 Task: Select Beauty. Add to cart, from CVS_x000D_
 for 3451 Chapel Oaks Dr, Unit 404, Building 4, Coppell, Texas 75019, Cell Number 6807042056, following items : Good Chemistry Body Spray Pink Palm (4.25 oz) - 1, NYX Professional Makeup Face & Body Glitter Rose (0.08 oz) - 1, Kiss Strip Lash Adhesive with Aloe Clear (0.25 oz) - 2, e.l.f. Intense Ink Eyeliner Blackest Black (0.088 oz) - 1, Pampers Aqua Pure Wipes (56 ct) - 2
Action: Mouse moved to (804, 105)
Screenshot: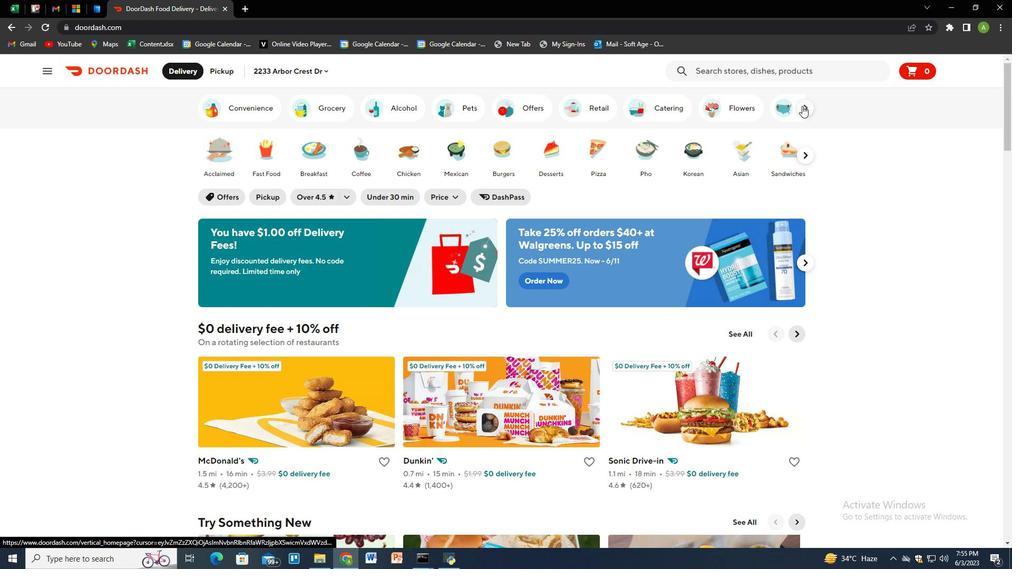 
Action: Mouse pressed left at (804, 105)
Screenshot: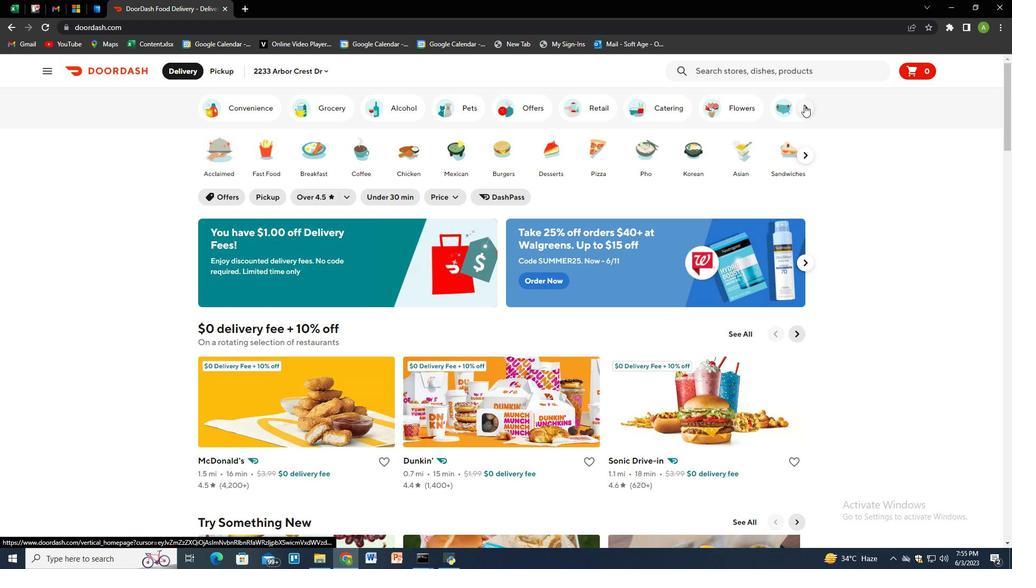 
Action: Mouse moved to (623, 109)
Screenshot: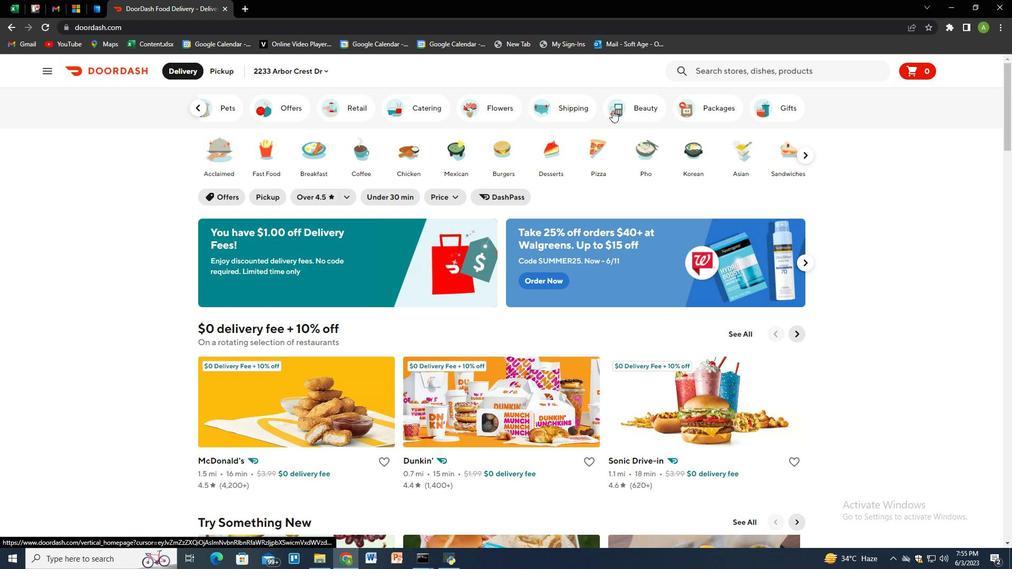 
Action: Mouse pressed left at (623, 109)
Screenshot: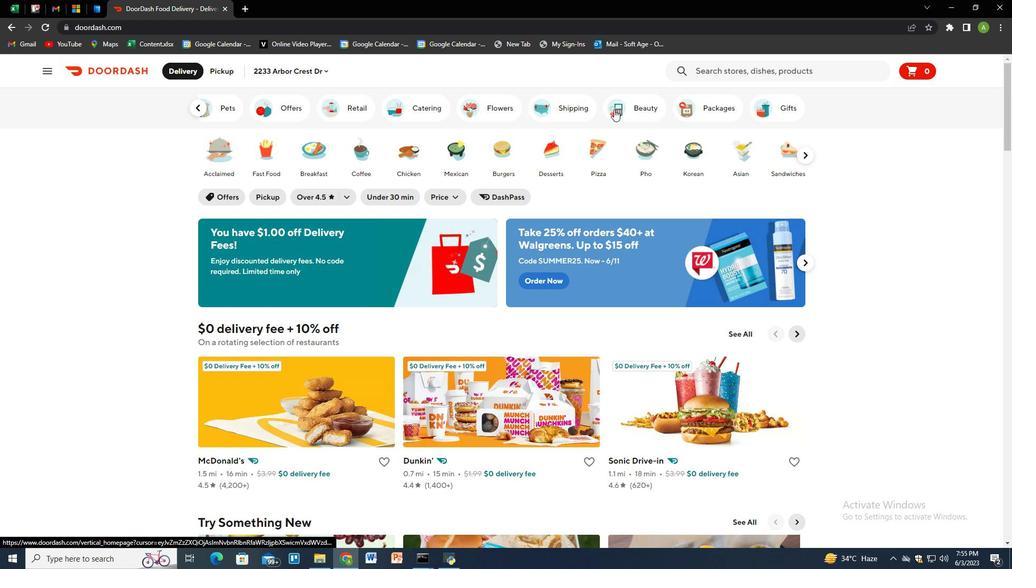 
Action: Mouse moved to (717, 68)
Screenshot: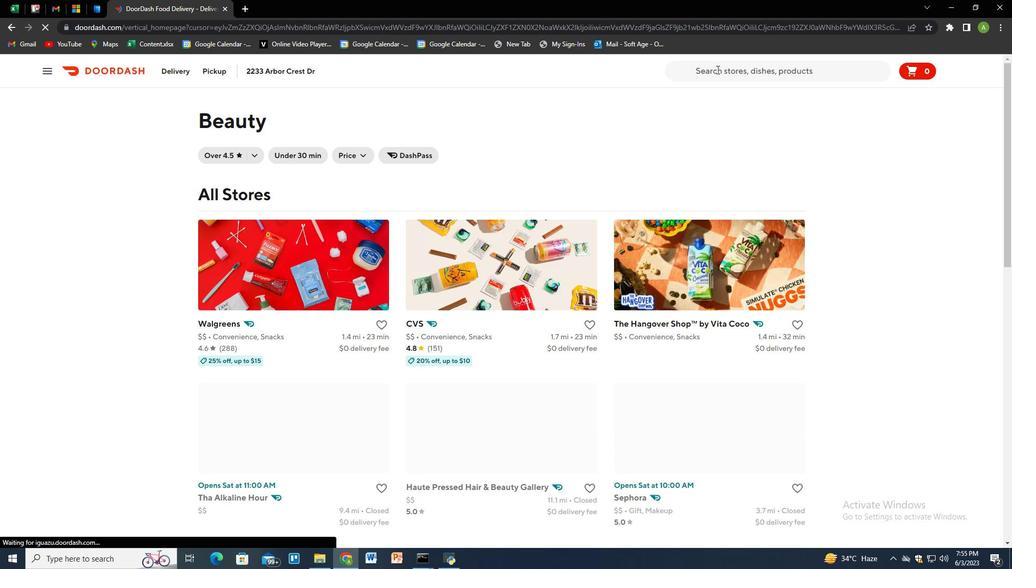 
Action: Mouse pressed left at (717, 68)
Screenshot: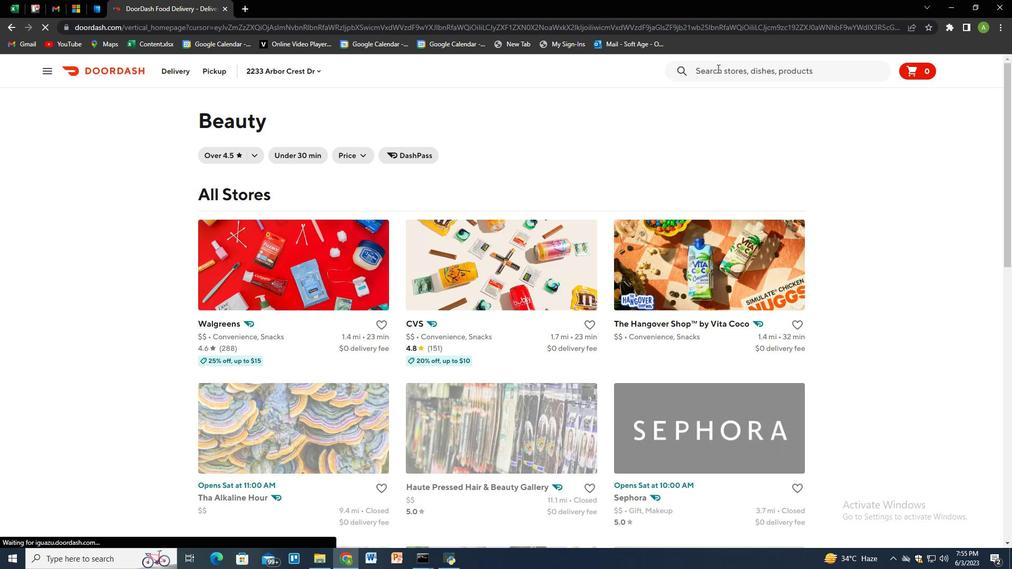 
Action: Key pressed cvs
Screenshot: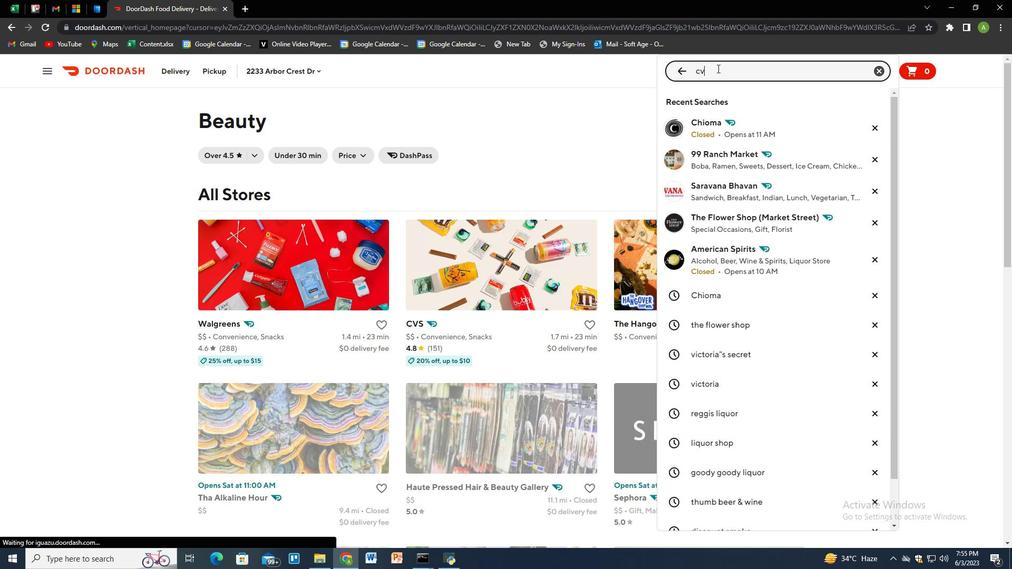 
Action: Mouse moved to (737, 107)
Screenshot: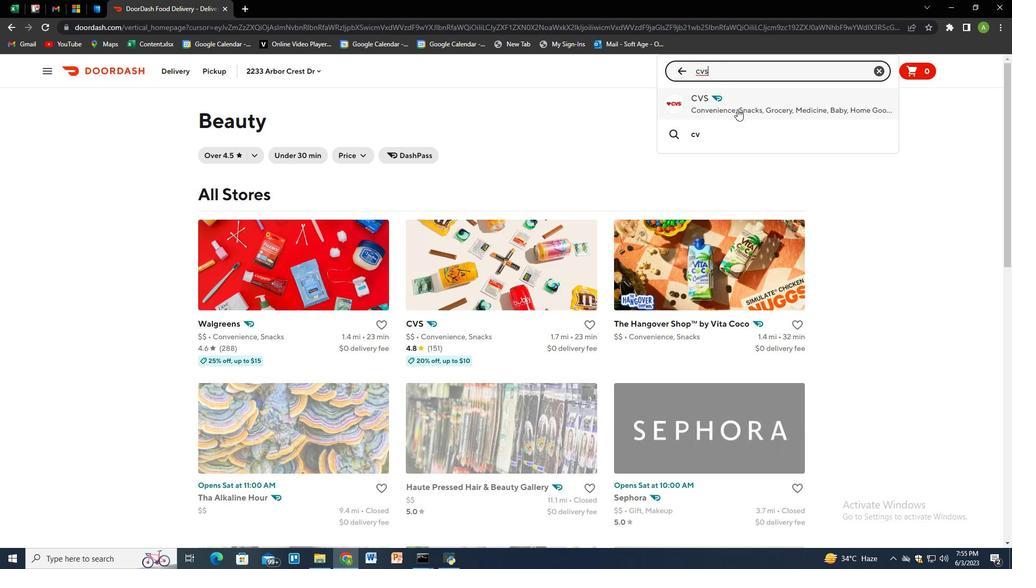 
Action: Mouse pressed left at (737, 107)
Screenshot: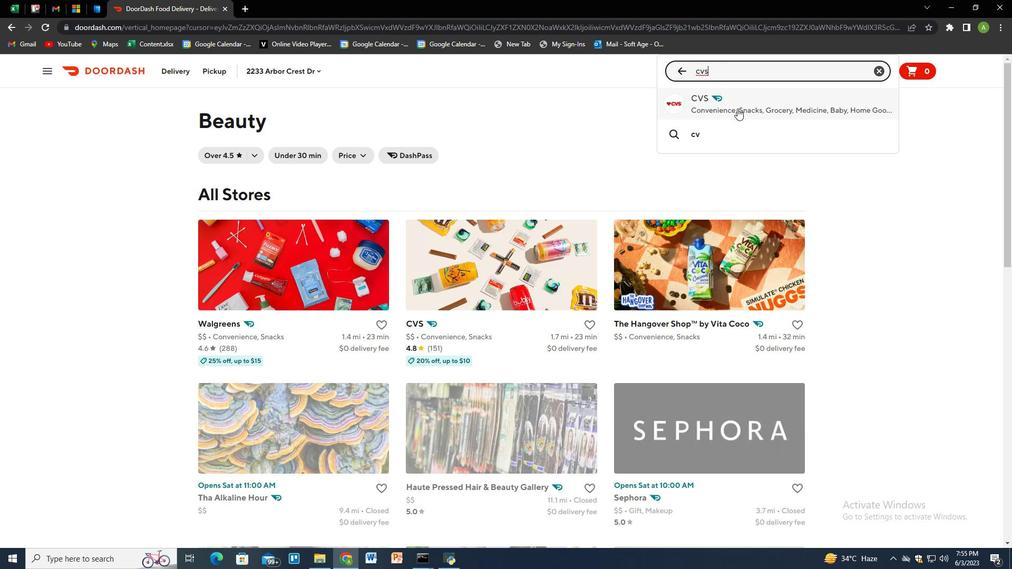 
Action: Mouse moved to (236, 68)
Screenshot: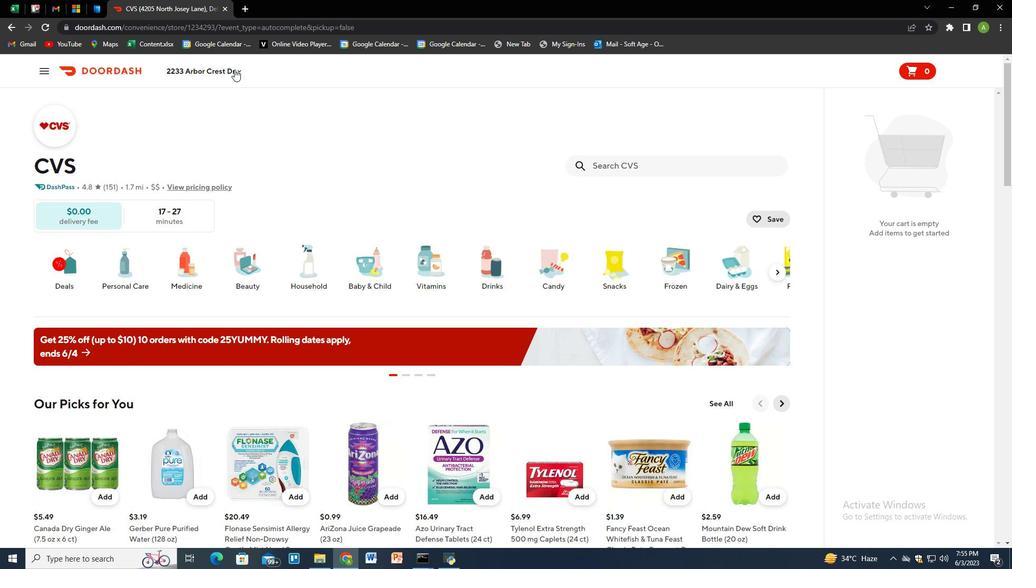 
Action: Mouse pressed left at (236, 68)
Screenshot: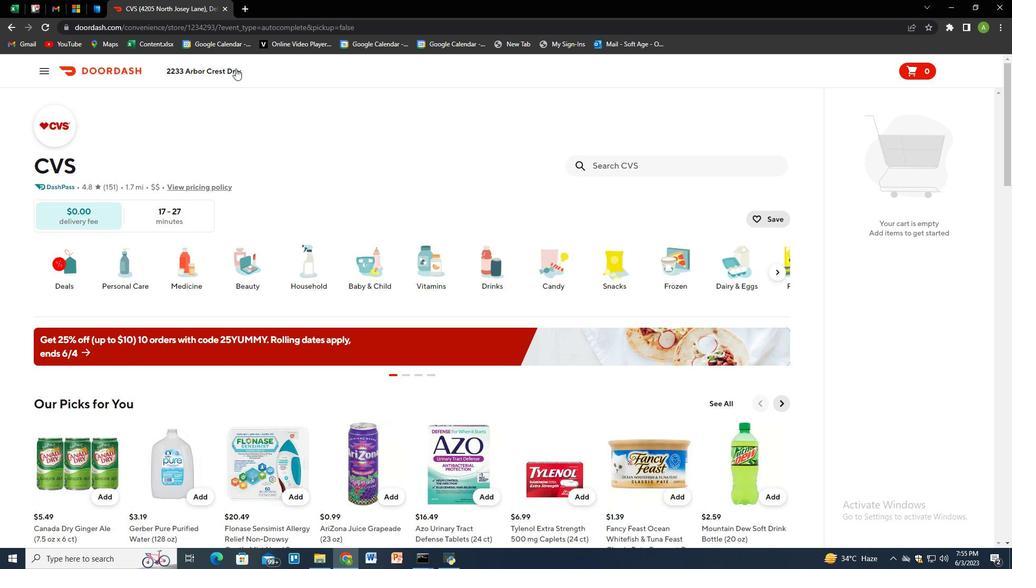 
Action: Mouse moved to (240, 115)
Screenshot: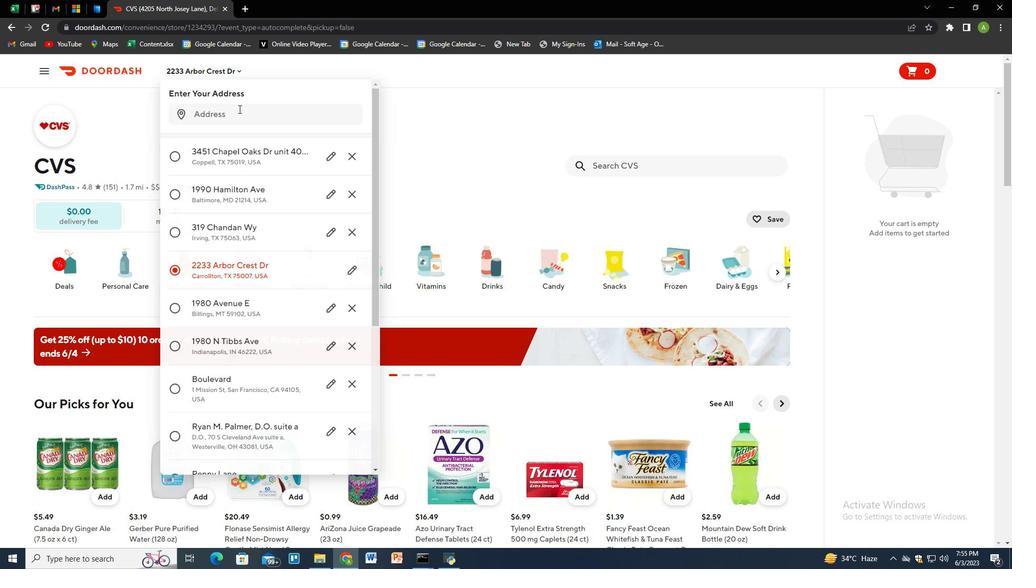 
Action: Mouse pressed left at (240, 115)
Screenshot: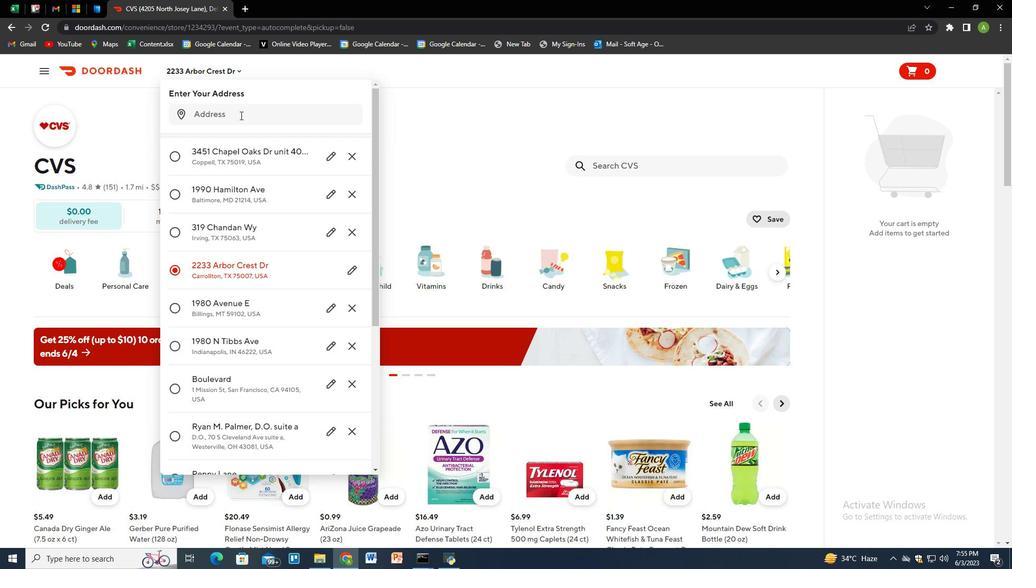 
Action: Key pressed 3451<Key.space>chapel<Key.space>oaks<Key.space>dr,<Key.space>unit<Key.space>404,<Key.space>bul<Key.backspace>ilding<Key.space>4,<Key.space>coppell,<Key.space>texas<Key.space>75019<Key.enter>
Screenshot: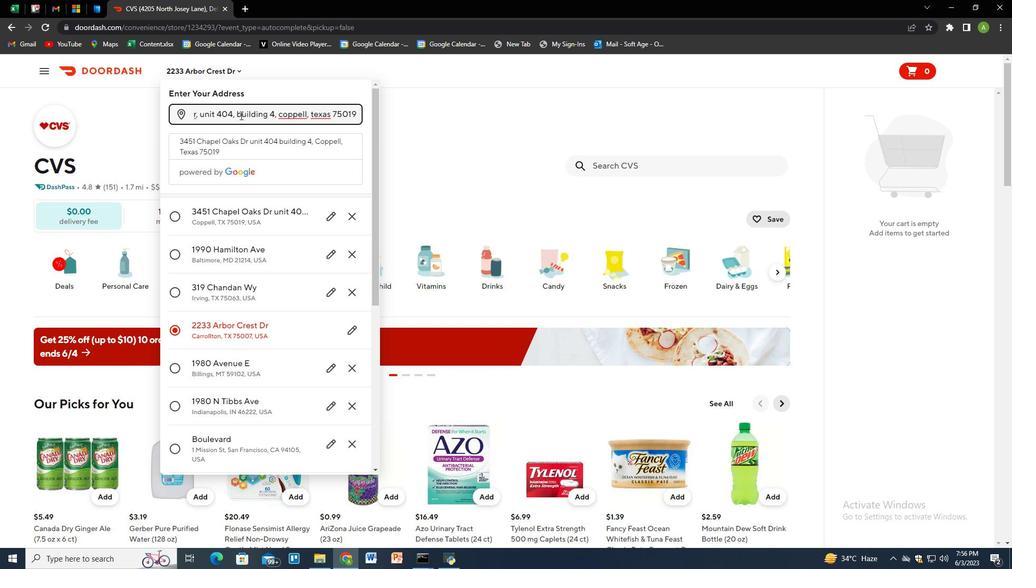 
Action: Mouse moved to (326, 424)
Screenshot: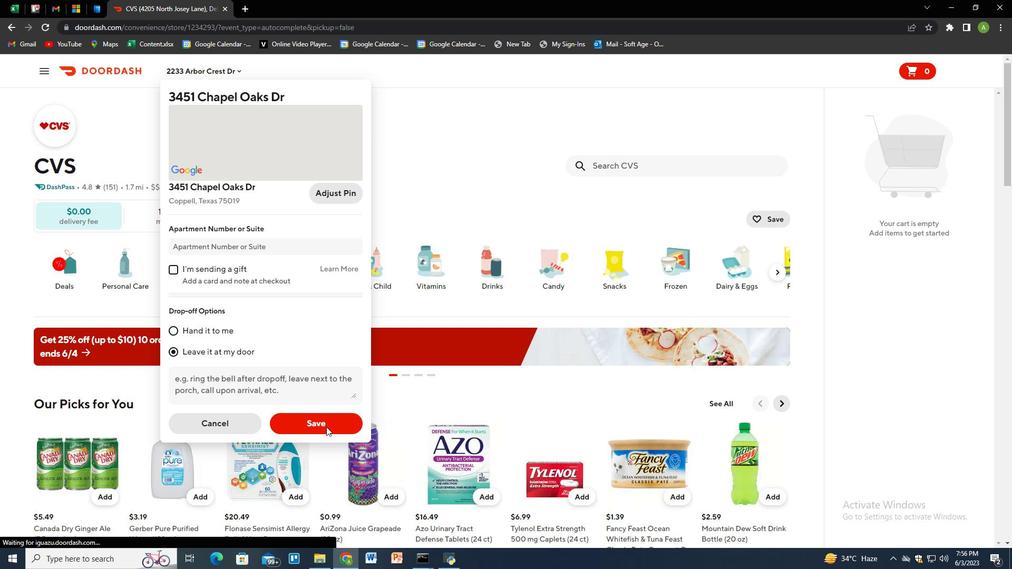 
Action: Mouse pressed left at (326, 424)
Screenshot: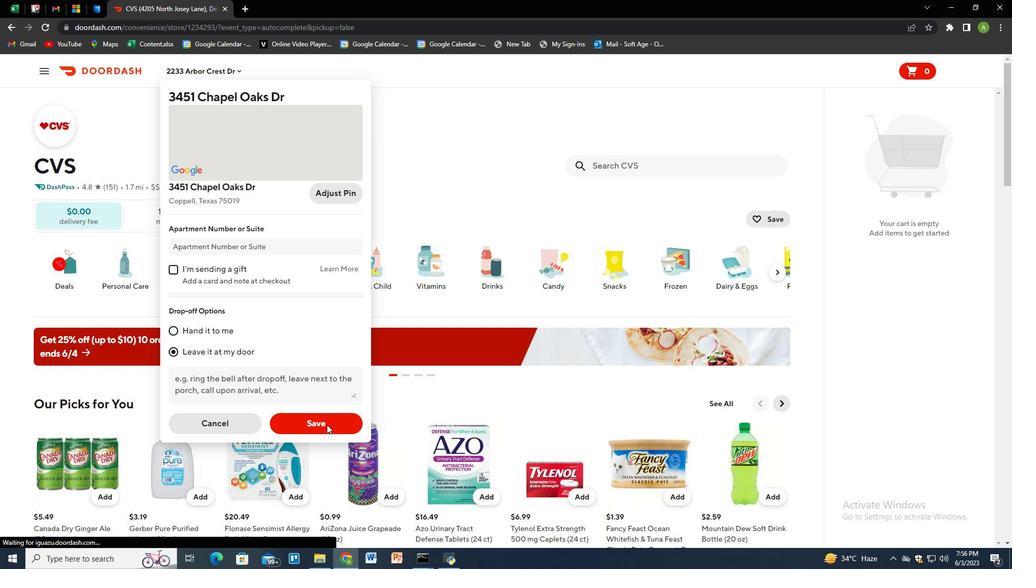 
Action: Mouse moved to (590, 165)
Screenshot: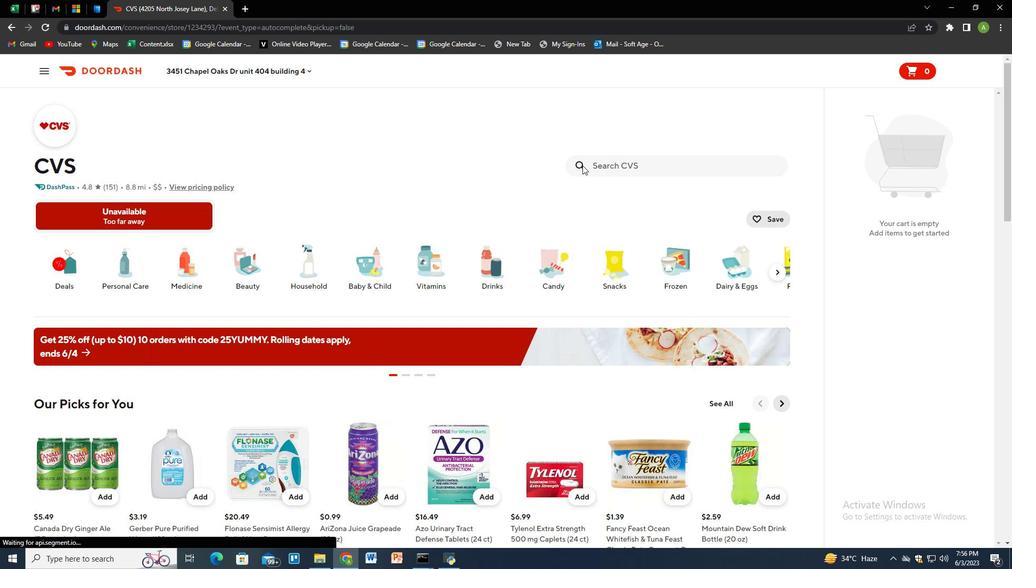 
Action: Mouse pressed left at (590, 165)
Screenshot: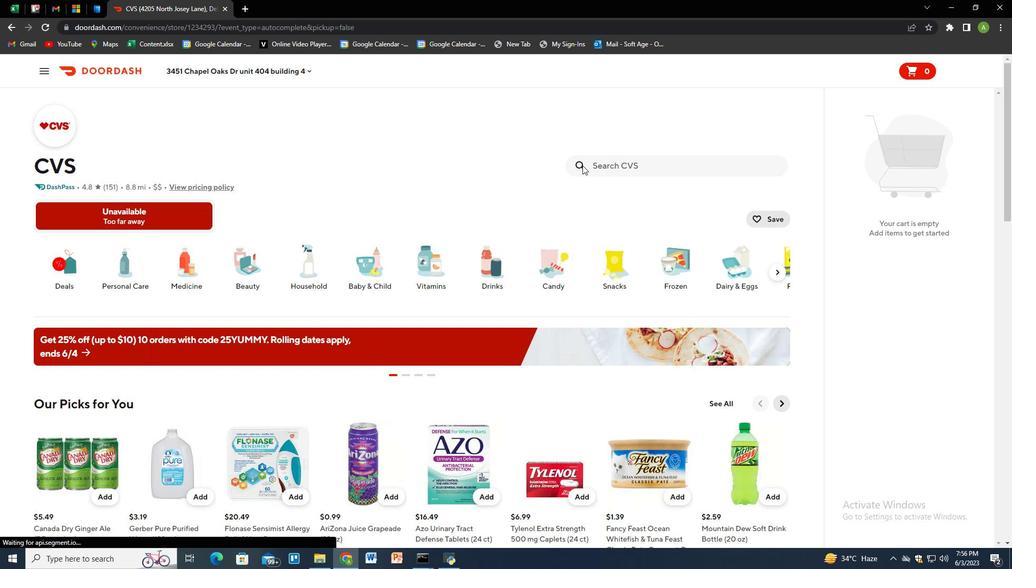 
Action: Key pressed good<Key.space>chemisy<Key.backspace>try<Key.space>body<Key.space>spray<Key.space>pink<Key.space>palm<Key.space><Key.shift_r><Key.shift_r>(4.25<Key.space>oz<Key.shift_r>)<Key.enter>
Screenshot: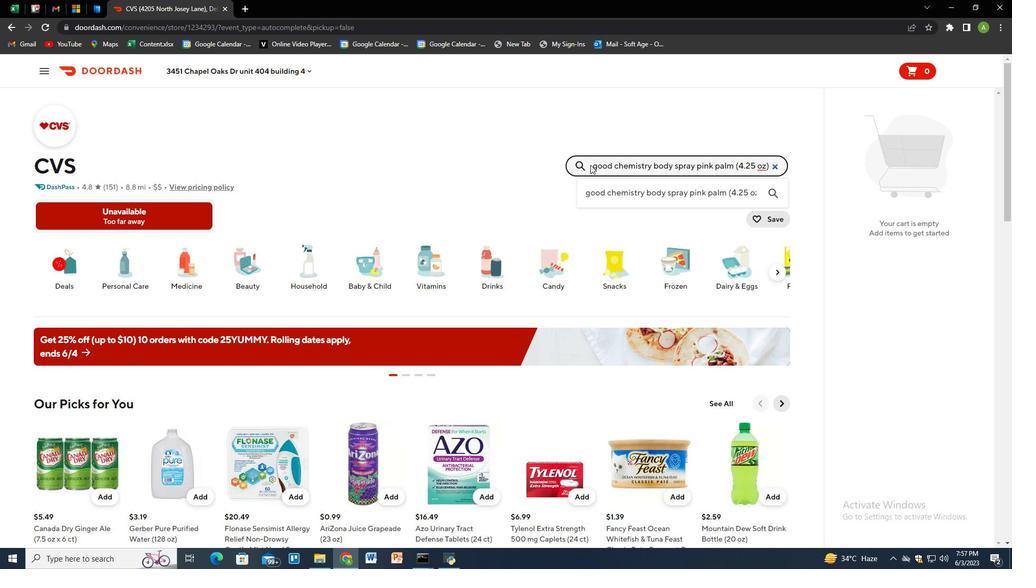 
Action: Mouse moved to (95, 274)
Screenshot: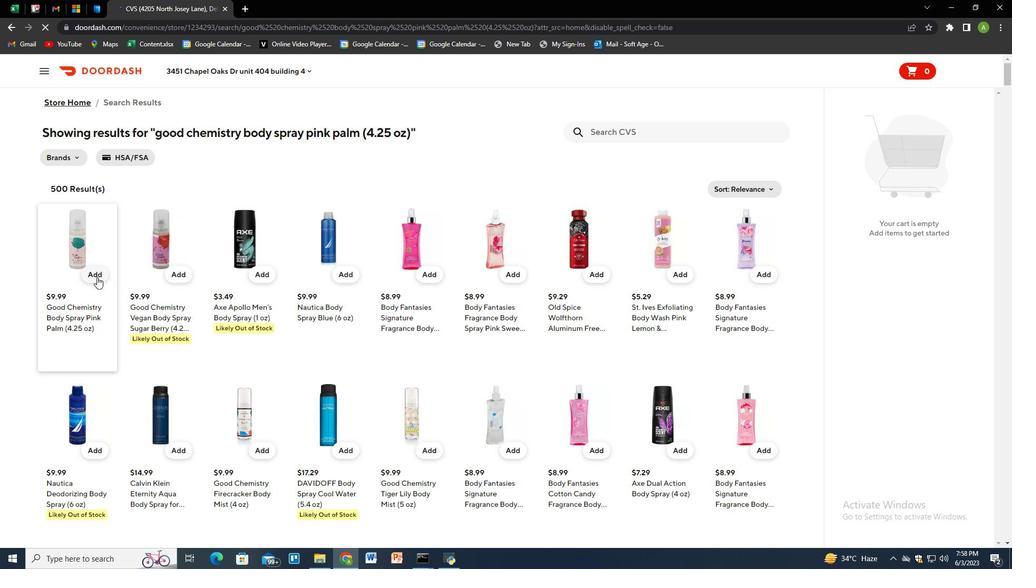
Action: Mouse pressed left at (95, 274)
Screenshot: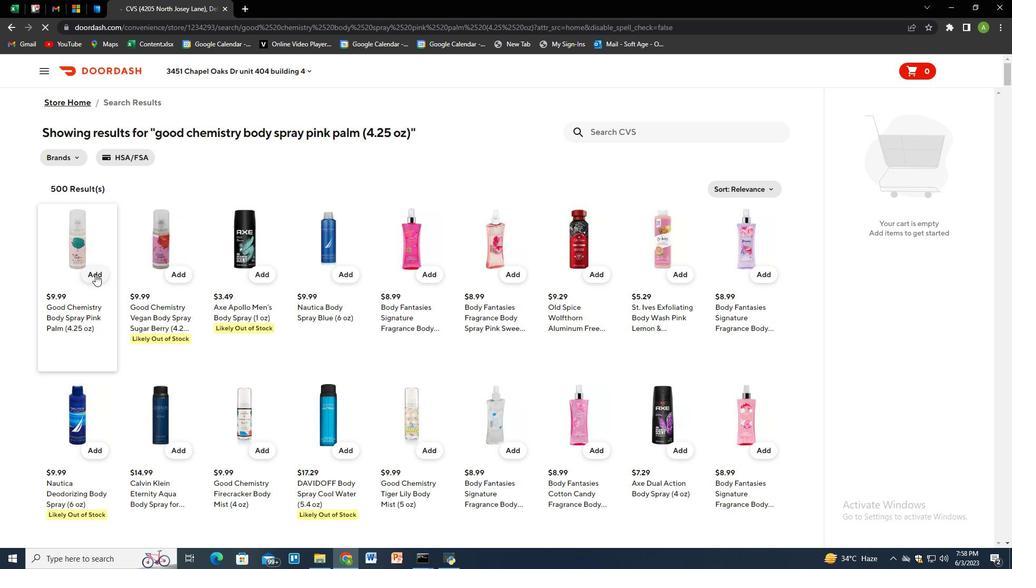 
Action: Mouse moved to (612, 131)
Screenshot: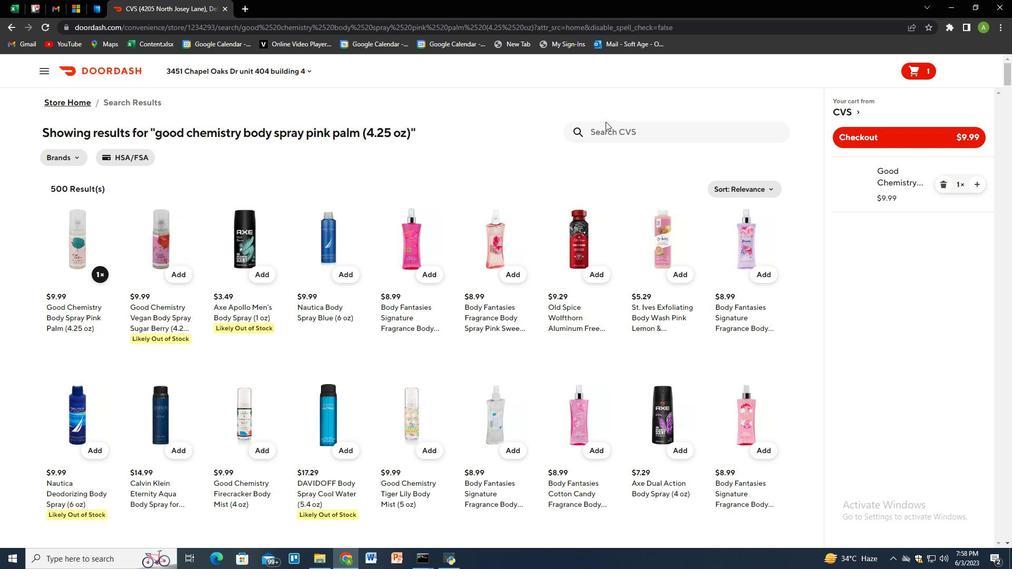 
Action: Mouse pressed left at (612, 131)
Screenshot: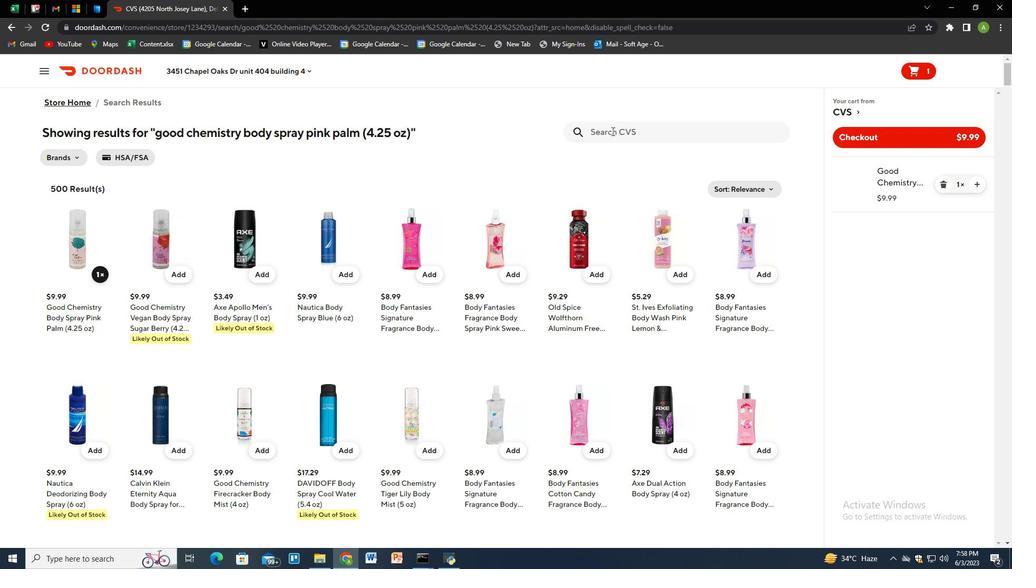 
Action: Key pressed nyx<Key.space>professional<Key.space>makeup<Key.space>face<Key.space><Key.shift_r><Key.shift_r><Key.shift_r><Key.shift_r>&<Key.space>body<Key.space>glitter<Key.space>rose<Key.space><Key.shift_r><Key.shift_r><Key.shift_r>(0.08<Key.space>oz<Key.shift_r>)<Key.enter>
Screenshot: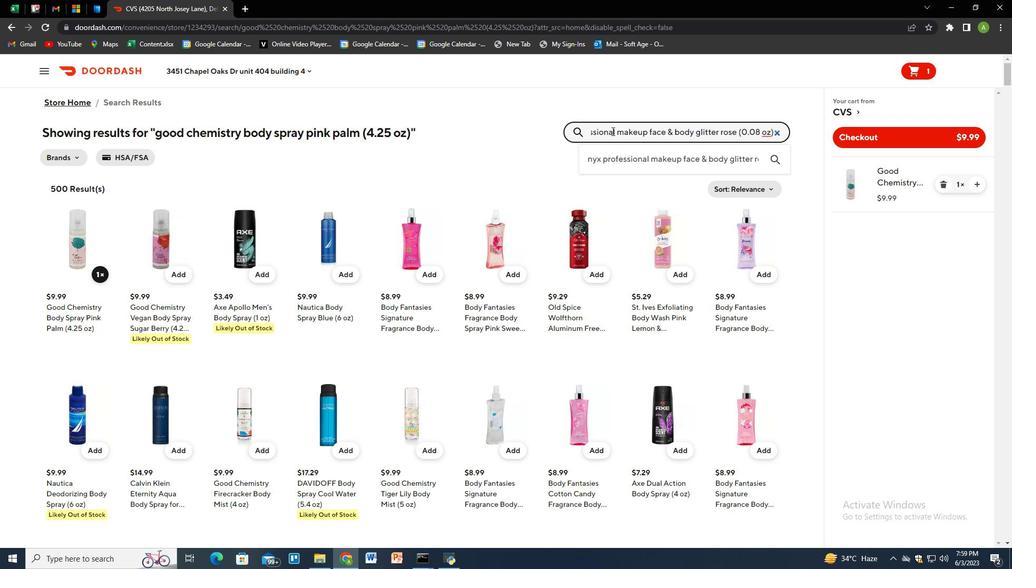 
Action: Mouse moved to (96, 276)
Screenshot: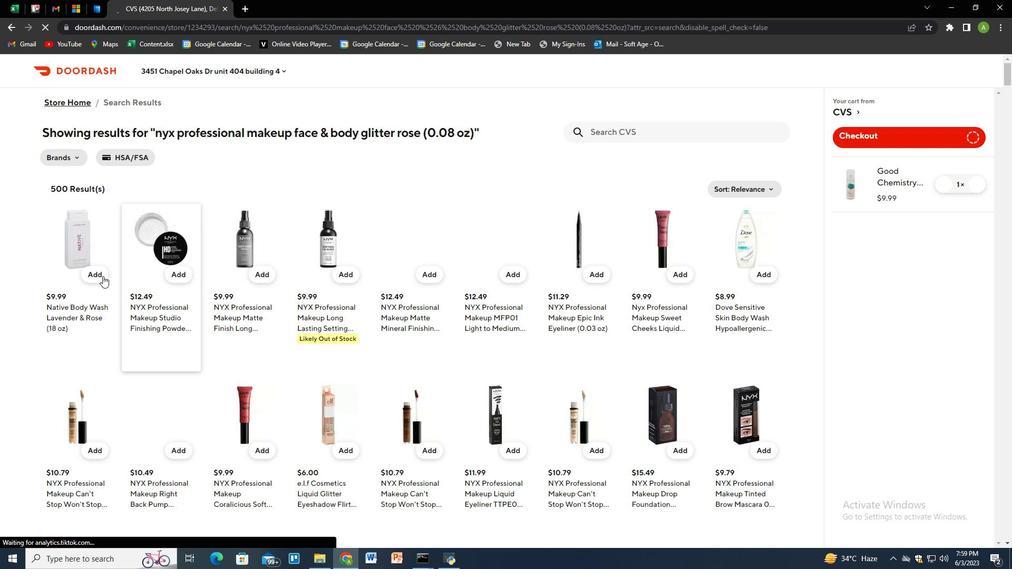 
Action: Mouse pressed left at (96, 276)
Screenshot: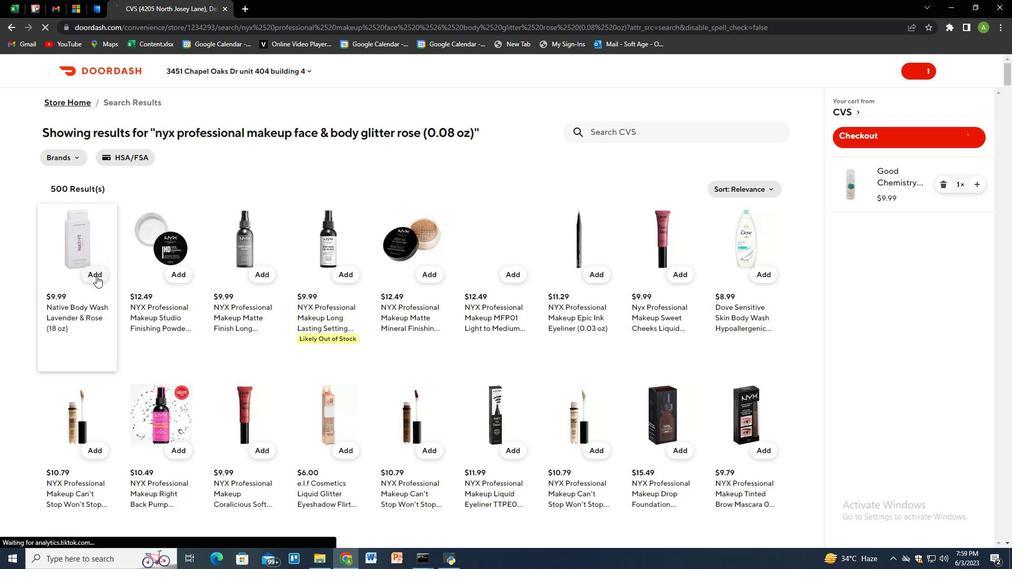 
Action: Mouse moved to (609, 137)
Screenshot: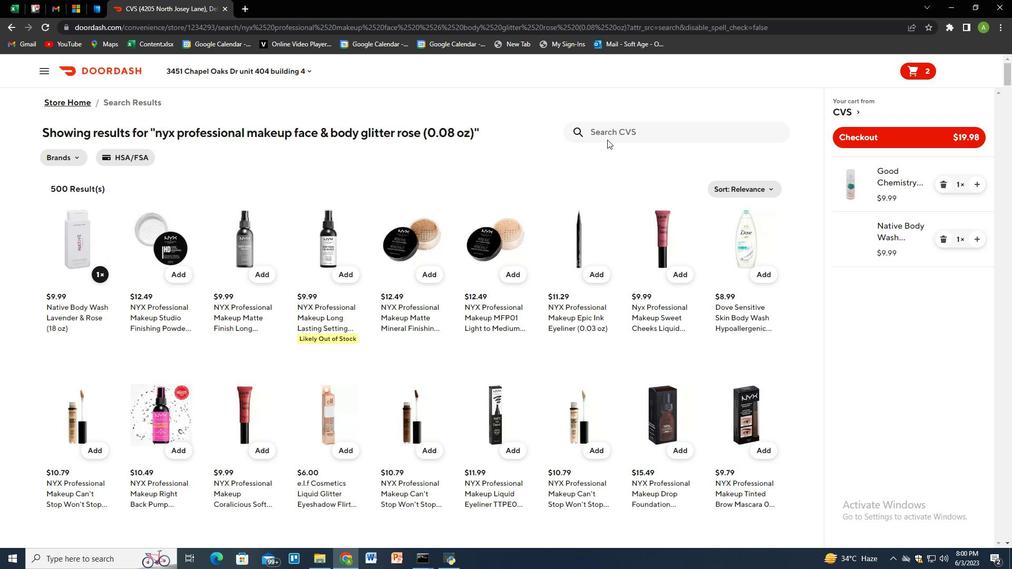 
Action: Mouse pressed left at (609, 137)
Screenshot: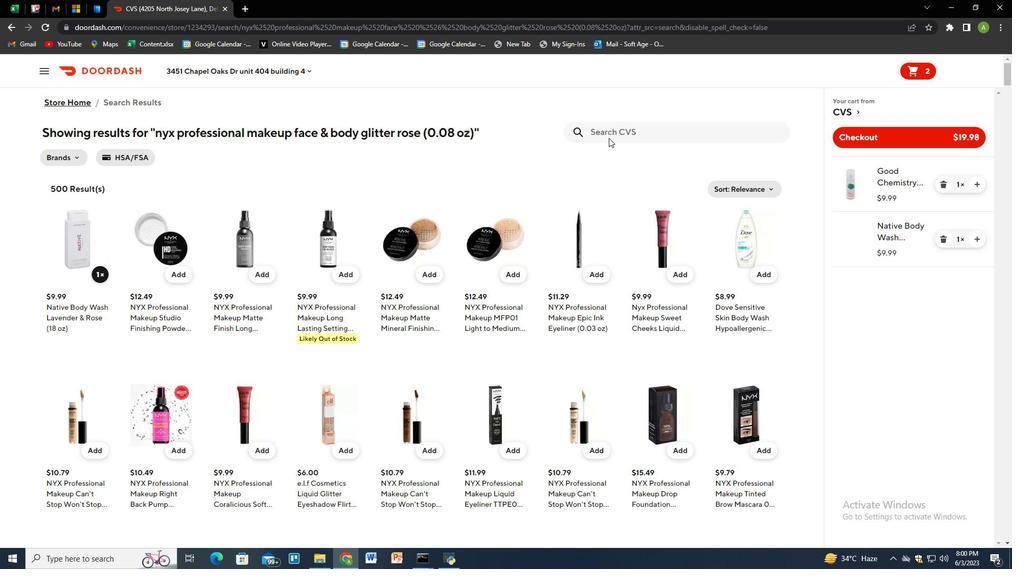 
Action: Key pressed kiss<Key.space>strip<Key.space>lash<Key.space>adhesive<Key.space>with<Key.space>aloe<Key.space>cleat<Key.backspace>r<Key.space><Key.shift_r>(0.25<Key.space>oz<Key.shift_r>)<Key.enter>
Screenshot: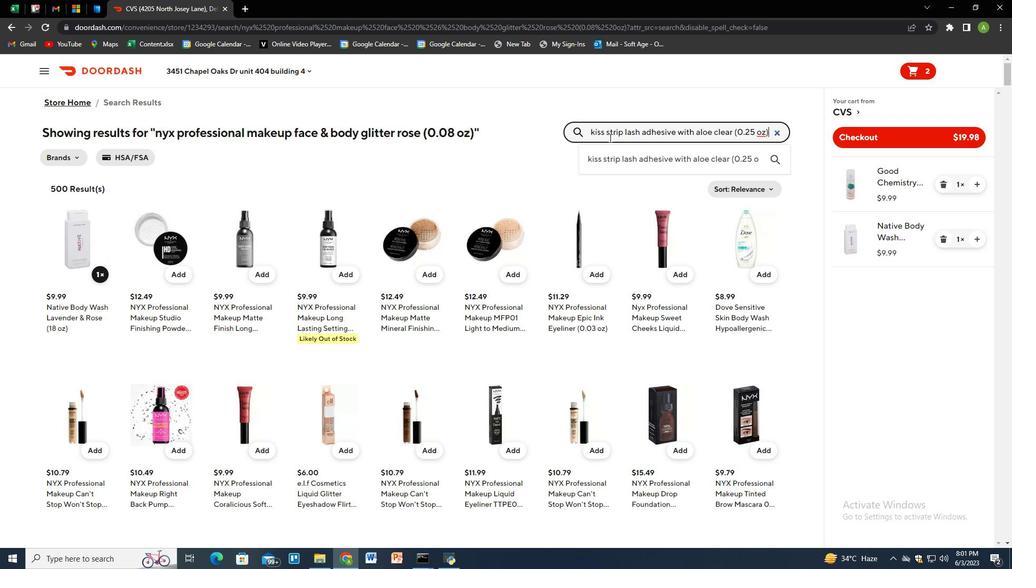 
Action: Mouse moved to (89, 272)
Screenshot: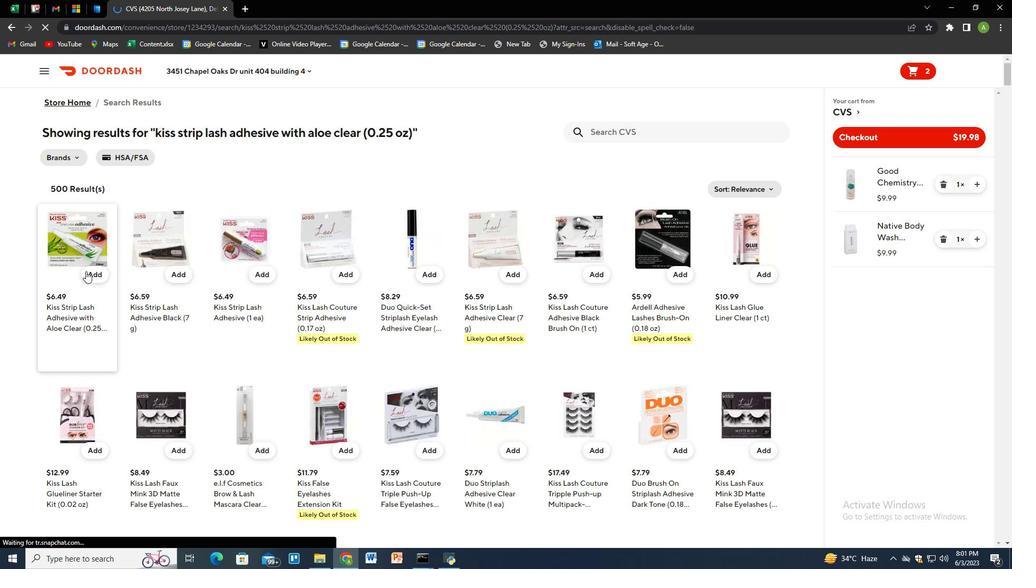 
Action: Mouse pressed left at (89, 272)
Screenshot: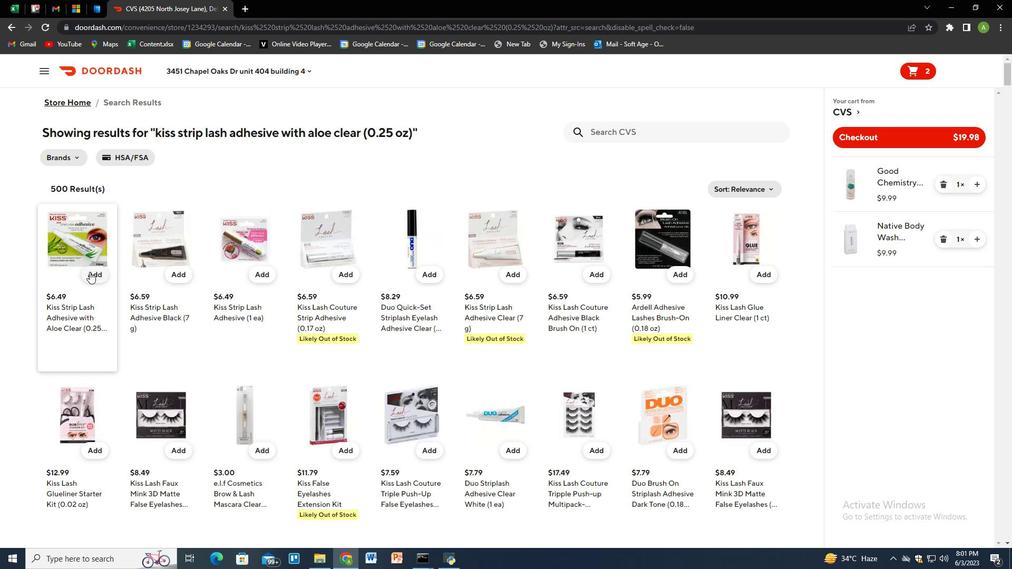 
Action: Mouse moved to (972, 290)
Screenshot: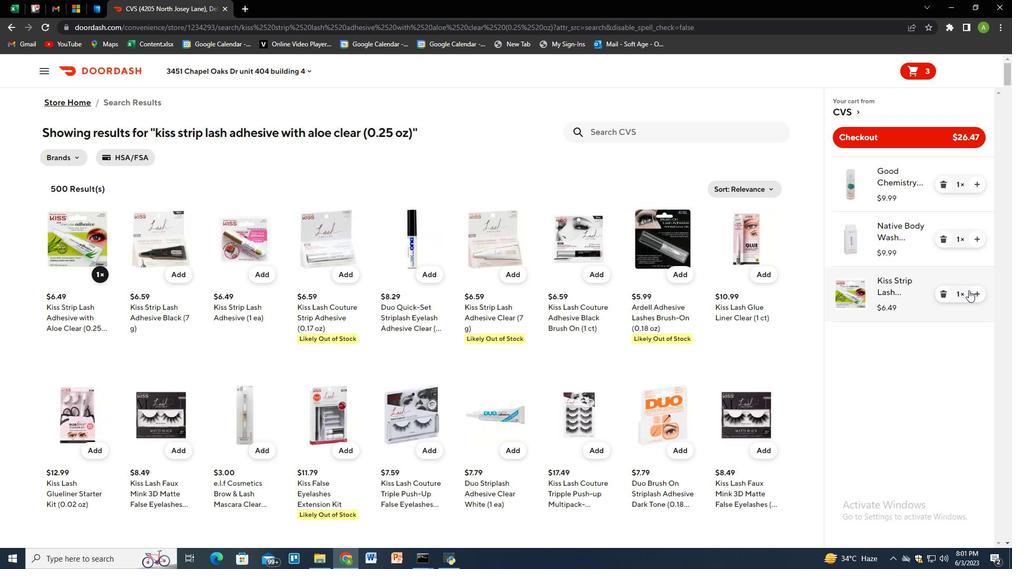 
Action: Mouse pressed left at (972, 290)
Screenshot: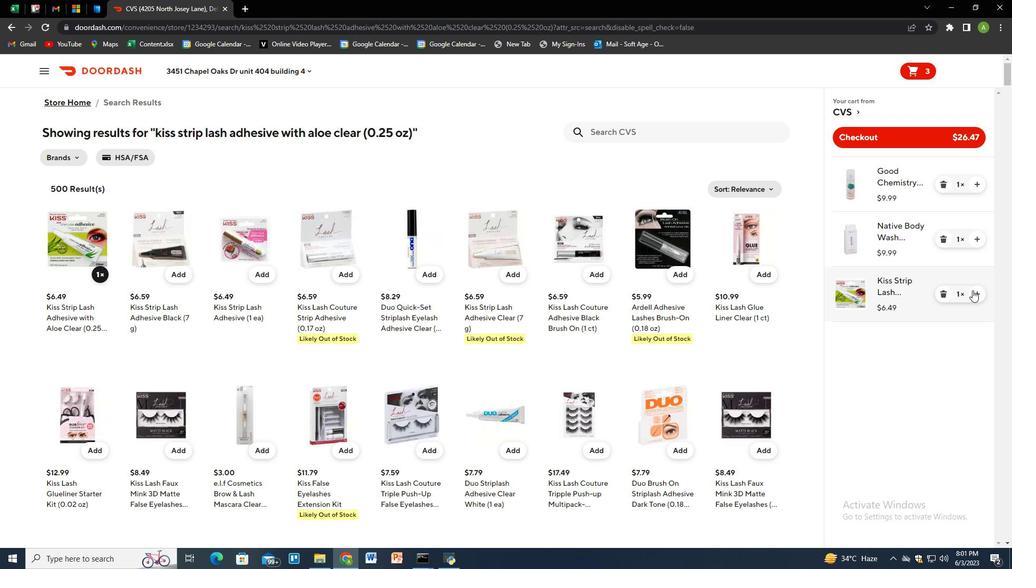 
Action: Mouse moved to (641, 131)
Screenshot: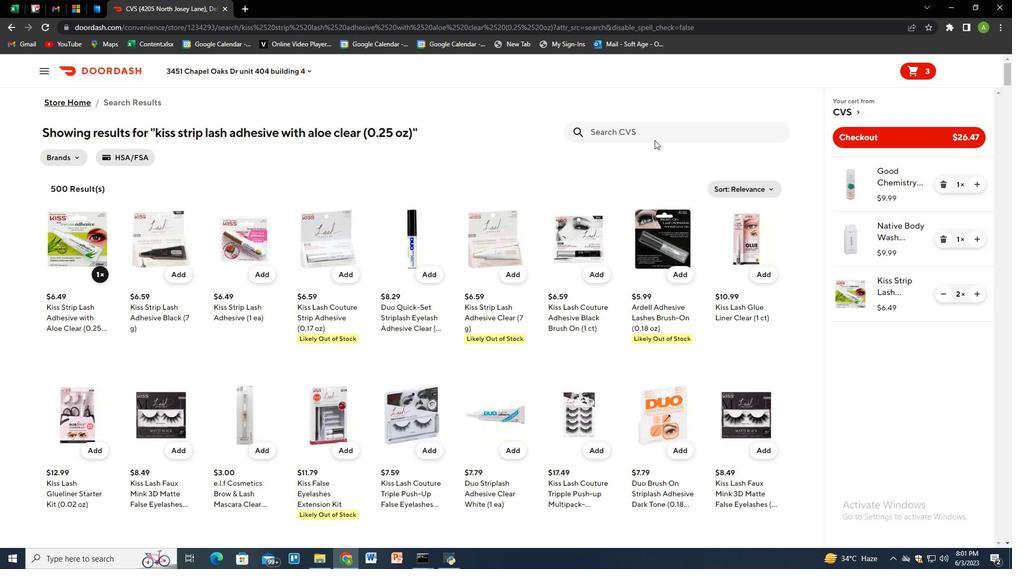 
Action: Mouse pressed left at (641, 131)
Screenshot: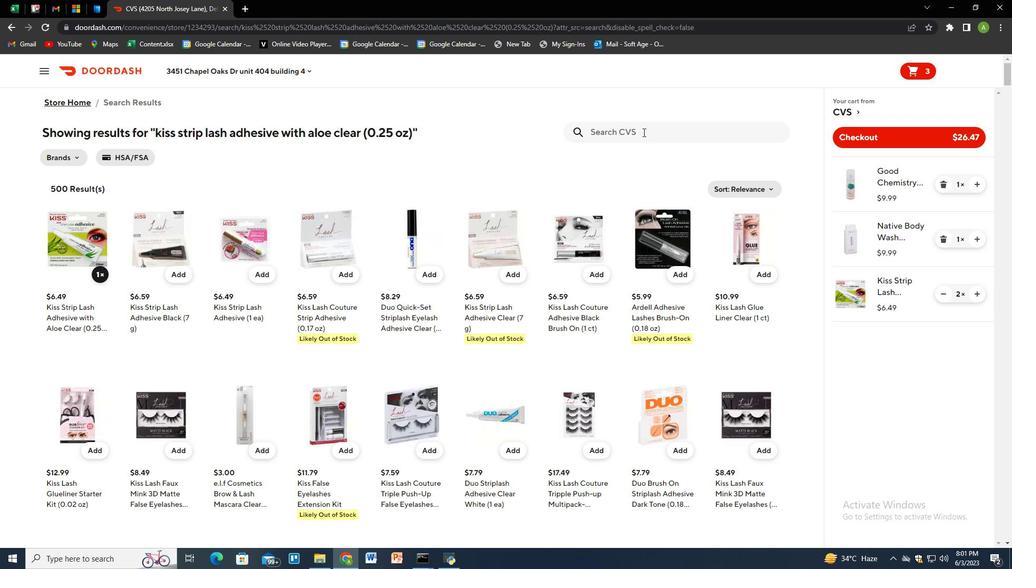 
Action: Key pressed e.l.f.<Key.space>intense<Key.space>ink<Key.space>eyeliner<Key.space>blackest<Key.space>black<Key.space><Key.shift_r>(0.088<Key.space>oz<Key.shift_r>)<Key.enter>
Screenshot: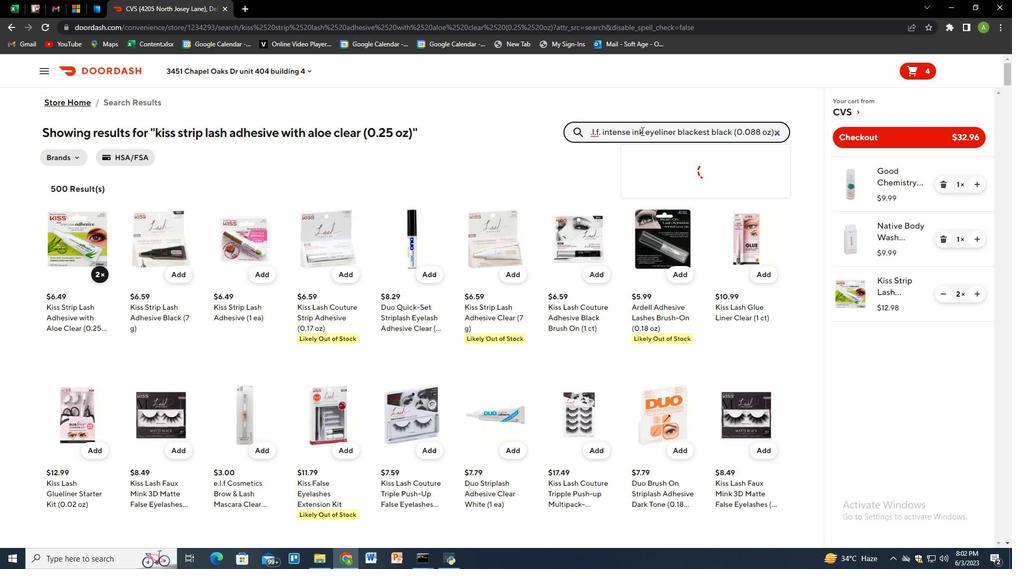 
Action: Mouse moved to (101, 277)
Screenshot: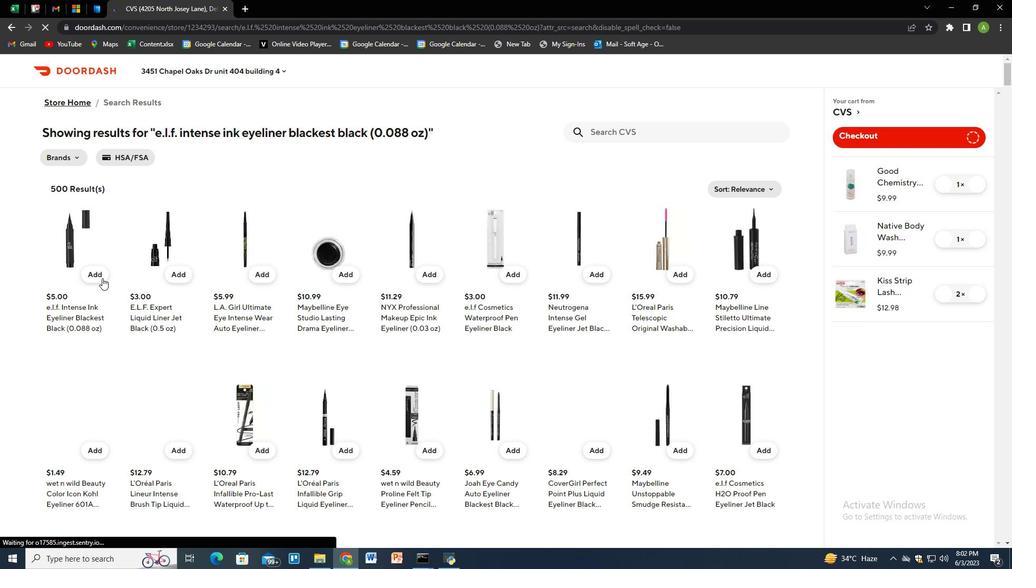 
Action: Mouse pressed left at (101, 277)
Screenshot: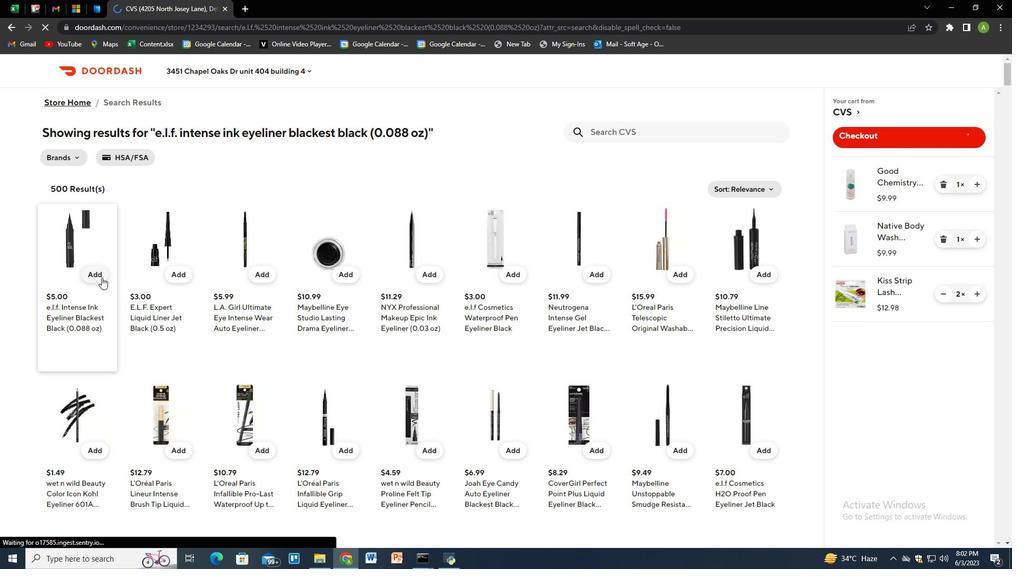 
Action: Mouse moved to (644, 131)
Screenshot: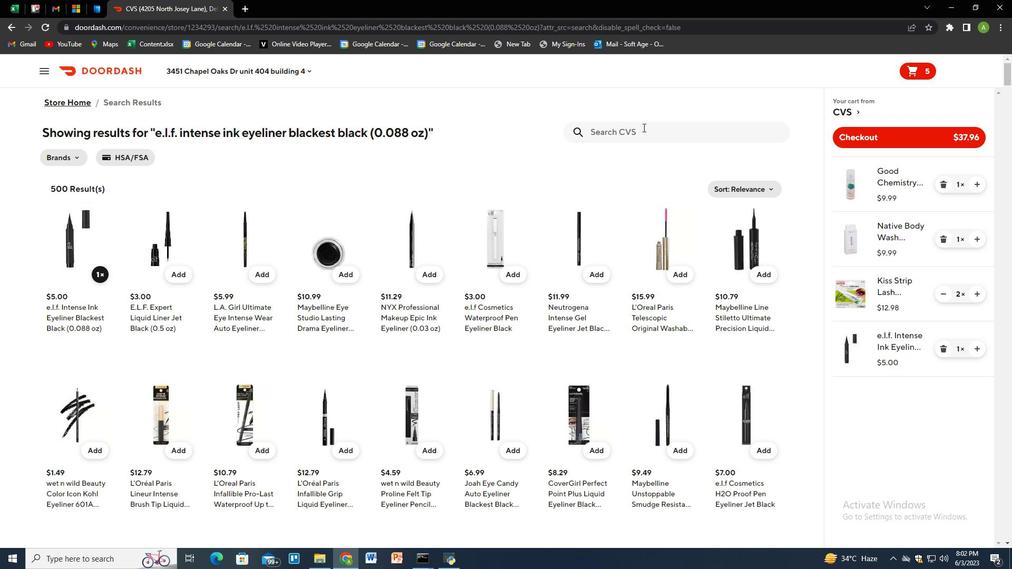
Action: Mouse pressed left at (644, 131)
Screenshot: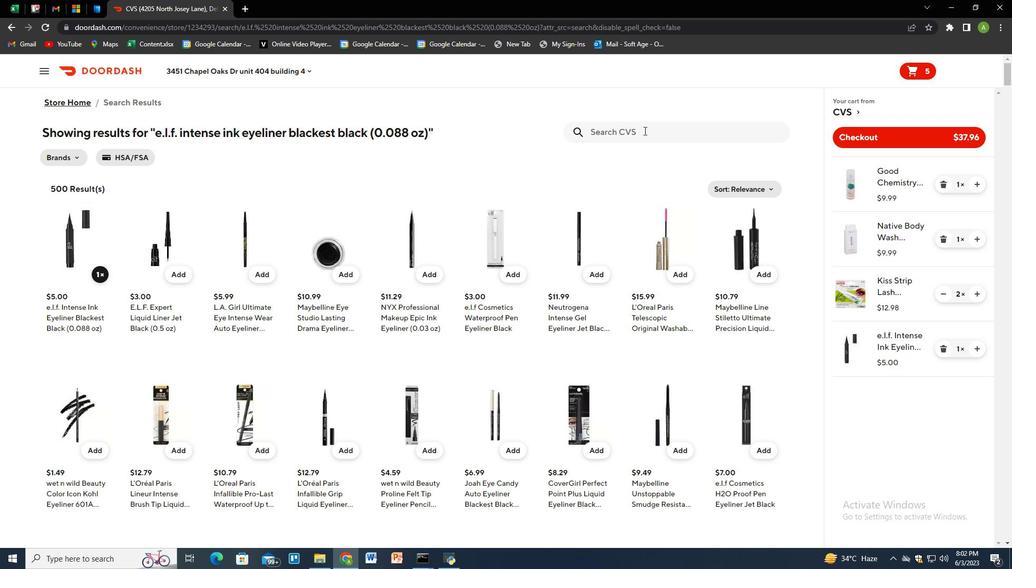 
Action: Key pressed pampers<Key.space>aqua<Key.space>pure<Key.space>wipes<Key.space><Key.shift_r>(56<Key.space>ct<Key.shift_r>)<Key.enter>
Screenshot: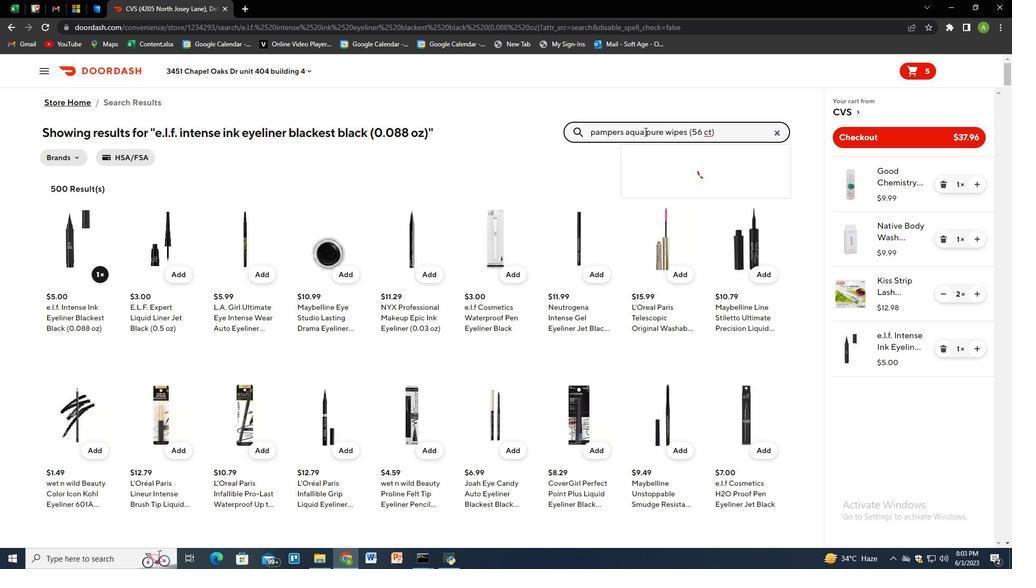 
Action: Mouse moved to (100, 272)
Screenshot: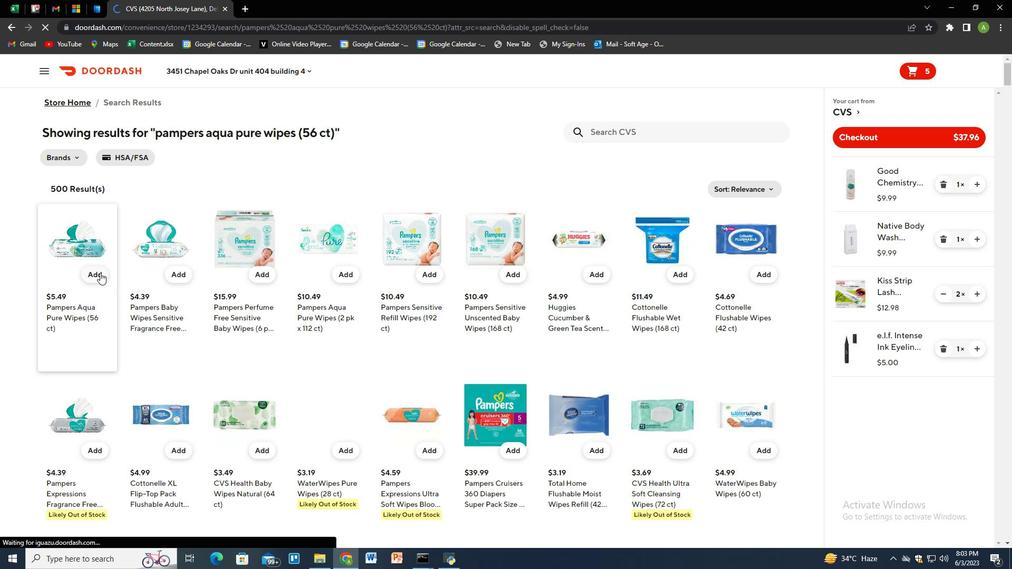 
Action: Mouse pressed left at (100, 272)
Screenshot: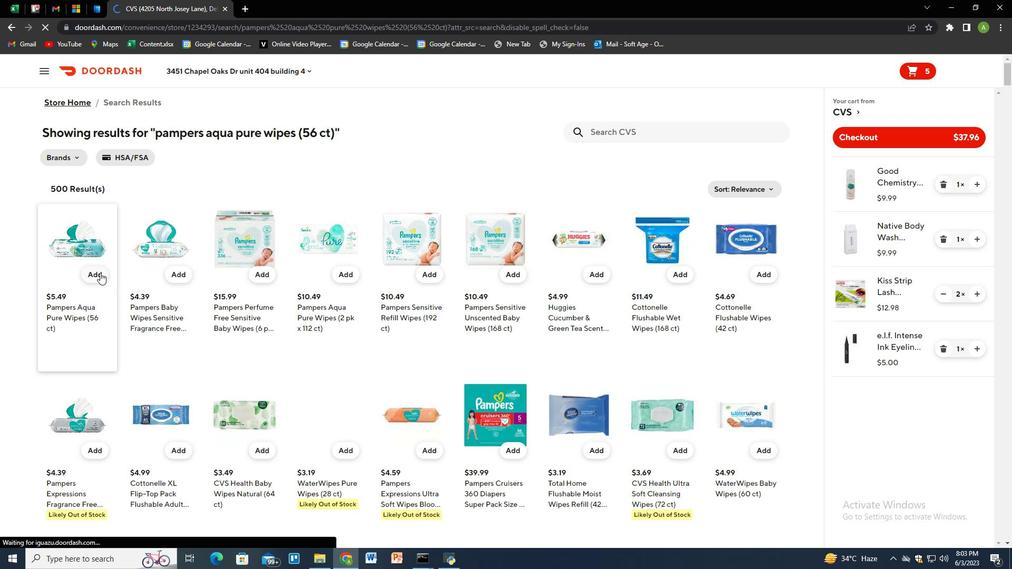
Action: Mouse moved to (977, 402)
Screenshot: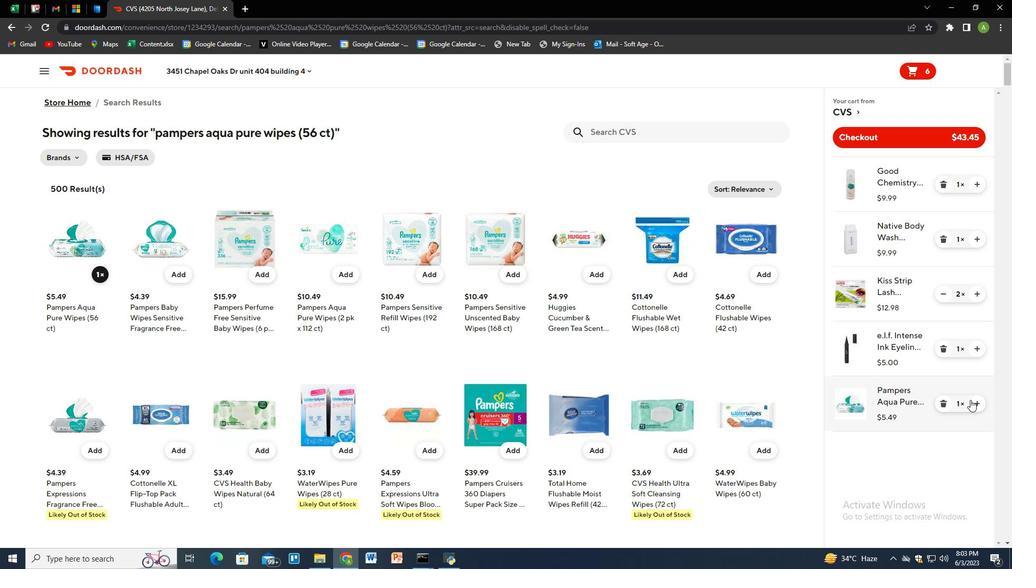 
Action: Mouse pressed left at (977, 402)
Screenshot: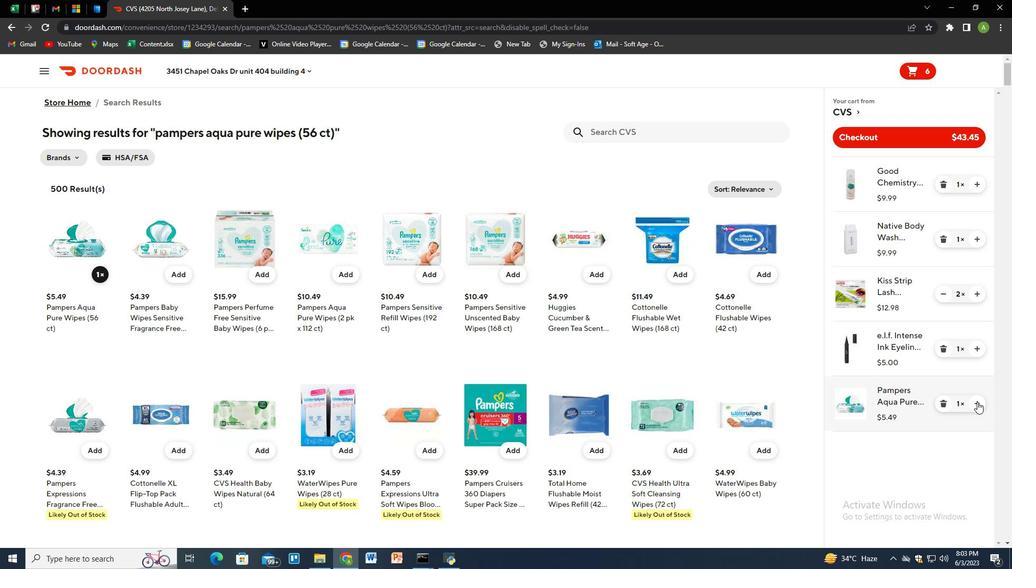 
Action: Mouse moved to (862, 138)
Screenshot: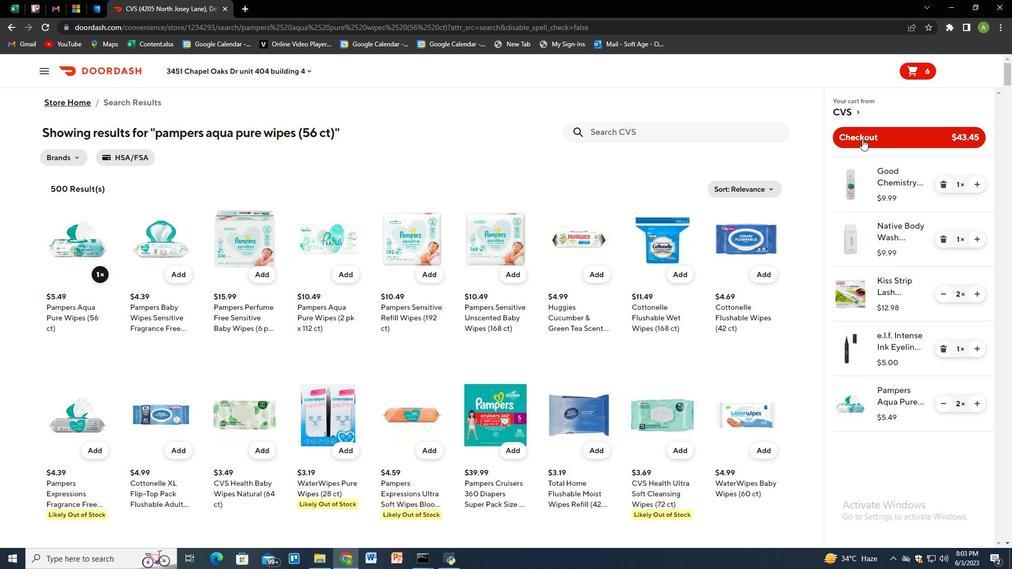 
Action: Mouse pressed left at (862, 138)
Screenshot: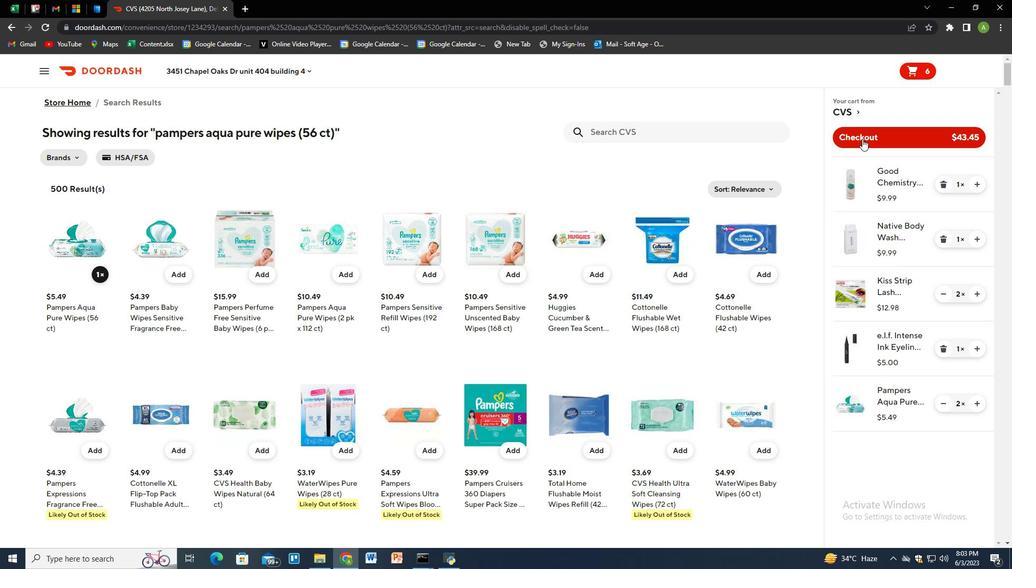 
